 Task: Add the task  Data not being saved when expected to the section Feature Testing Sprint in the project ZoomTech and add a Due Date to the respective task as 2023/12/09.
Action: Mouse moved to (70, 465)
Screenshot: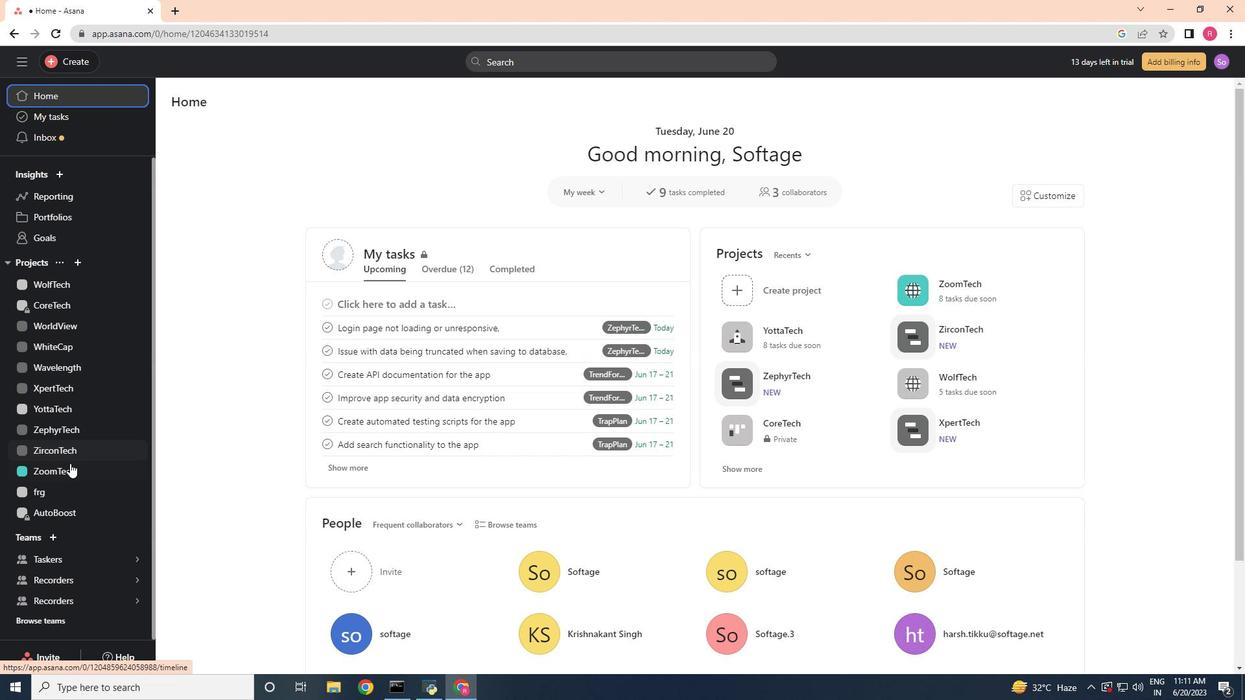 
Action: Mouse pressed left at (70, 465)
Screenshot: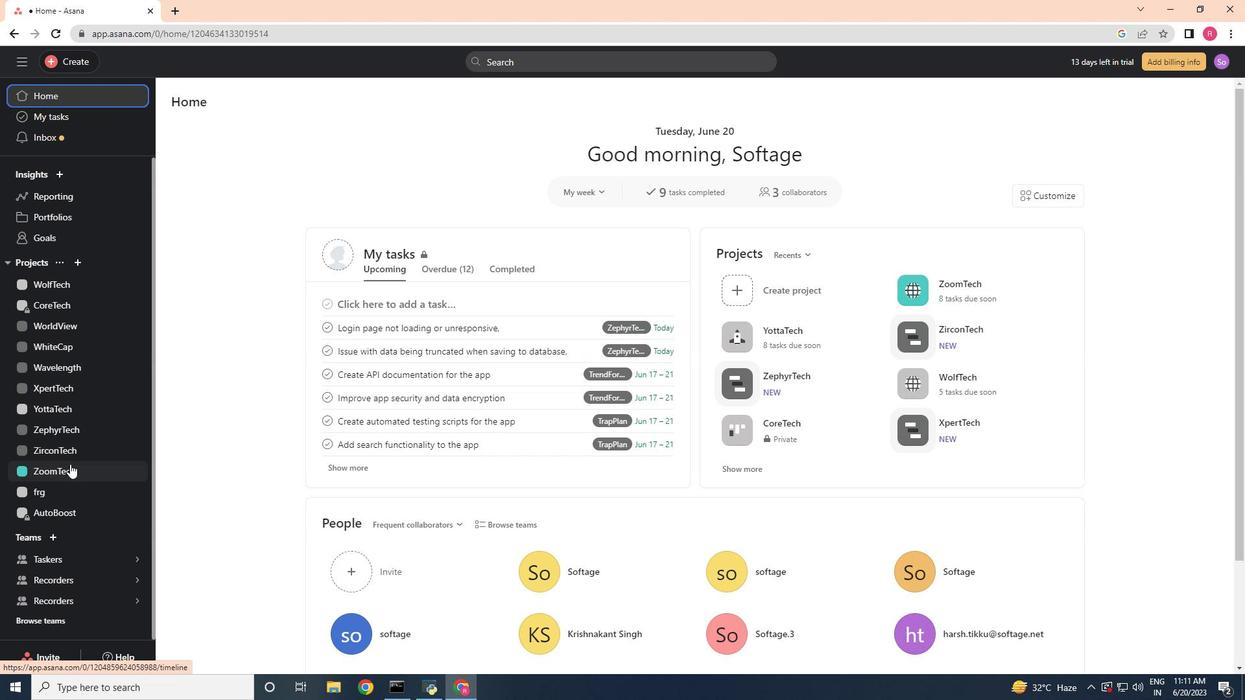 
Action: Mouse moved to (618, 490)
Screenshot: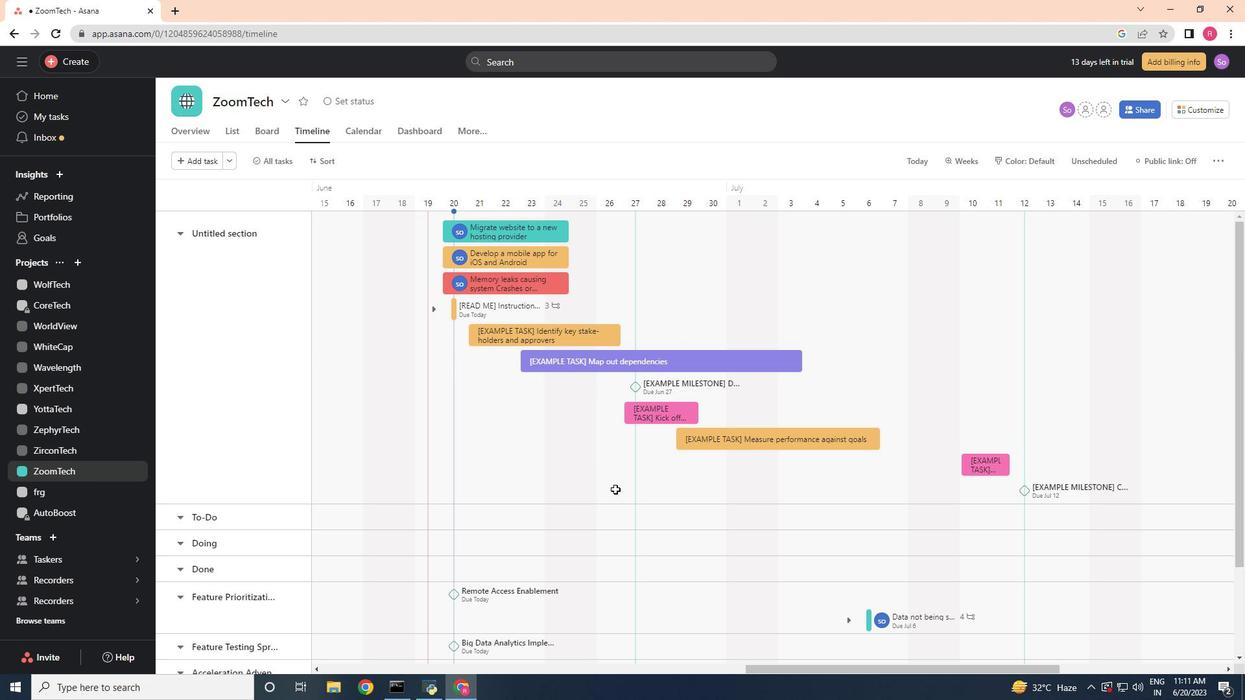 
Action: Mouse scrolled (618, 489) with delta (0, 0)
Screenshot: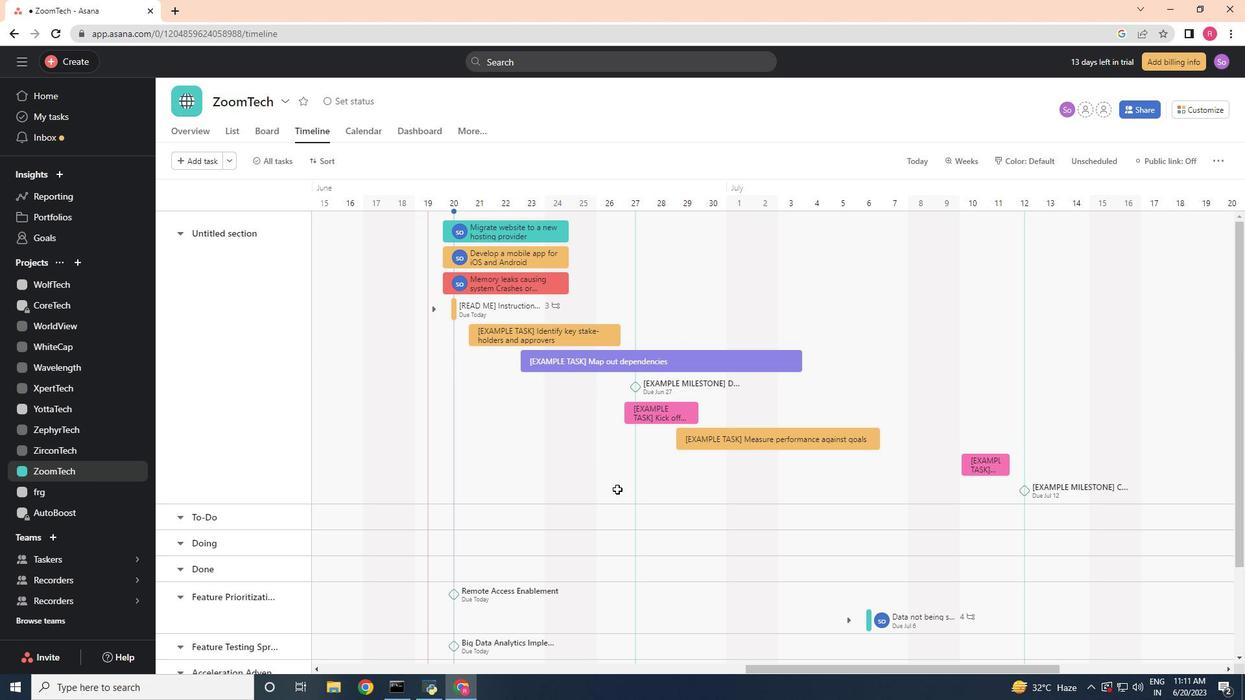 
Action: Mouse moved to (619, 491)
Screenshot: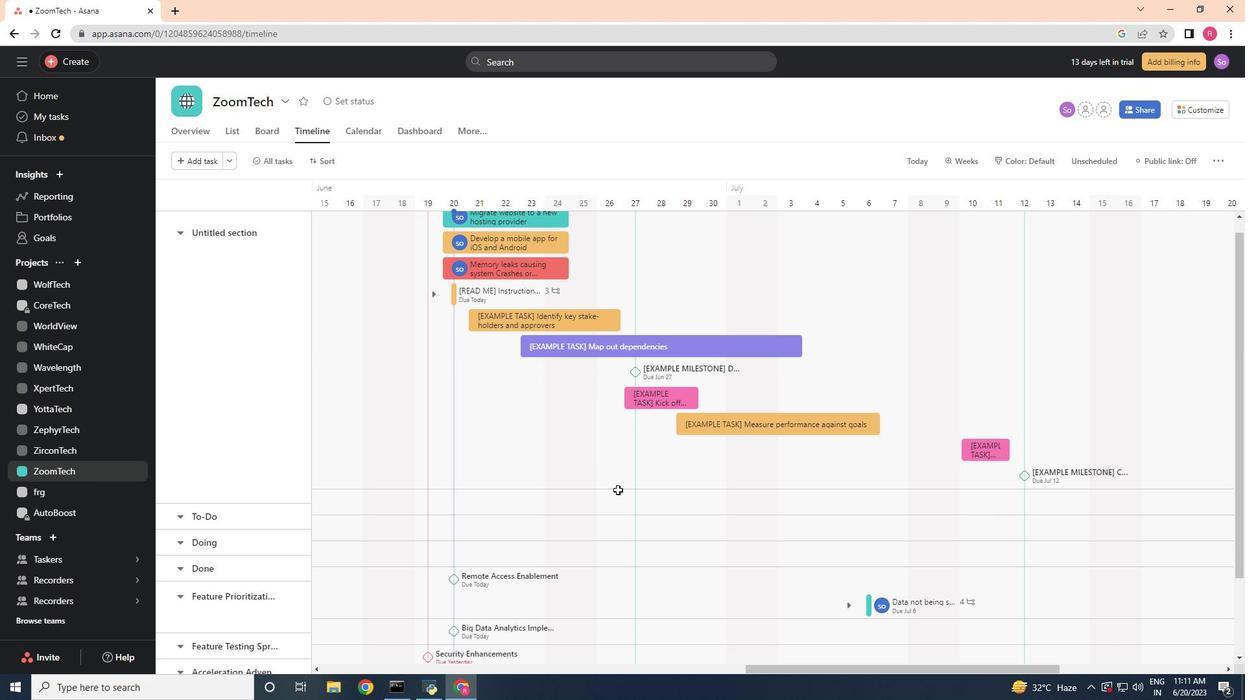
Action: Mouse scrolled (619, 491) with delta (0, 0)
Screenshot: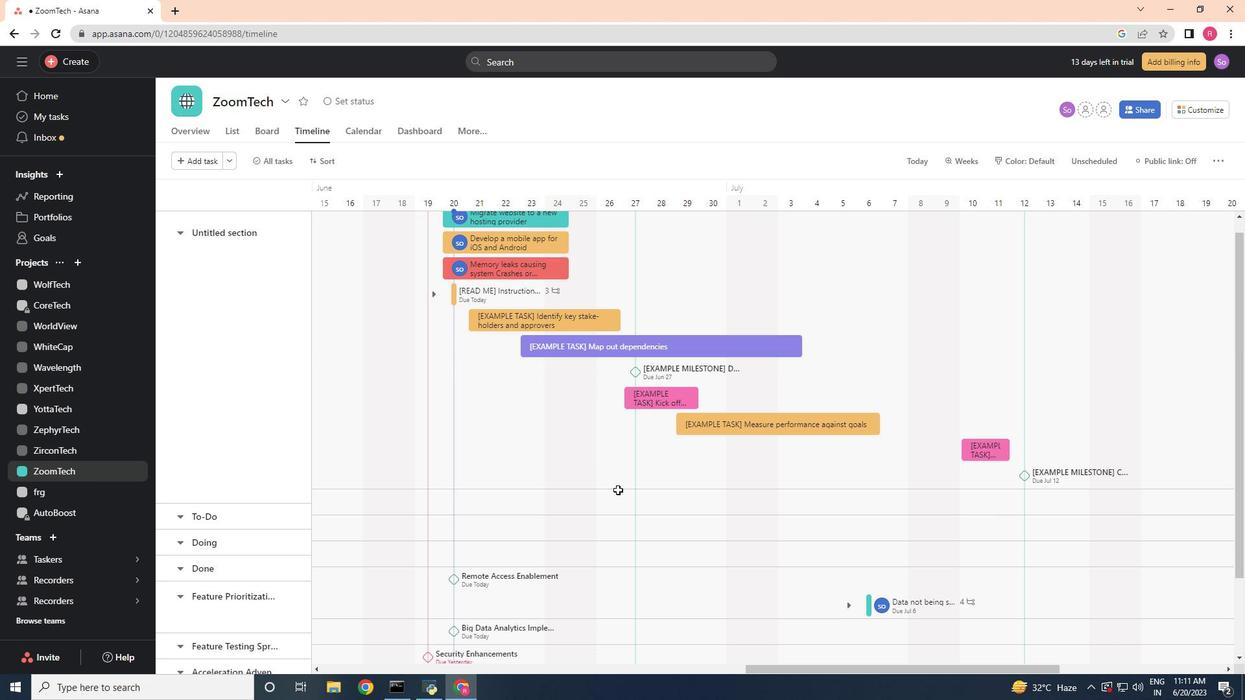 
Action: Mouse moved to (929, 507)
Screenshot: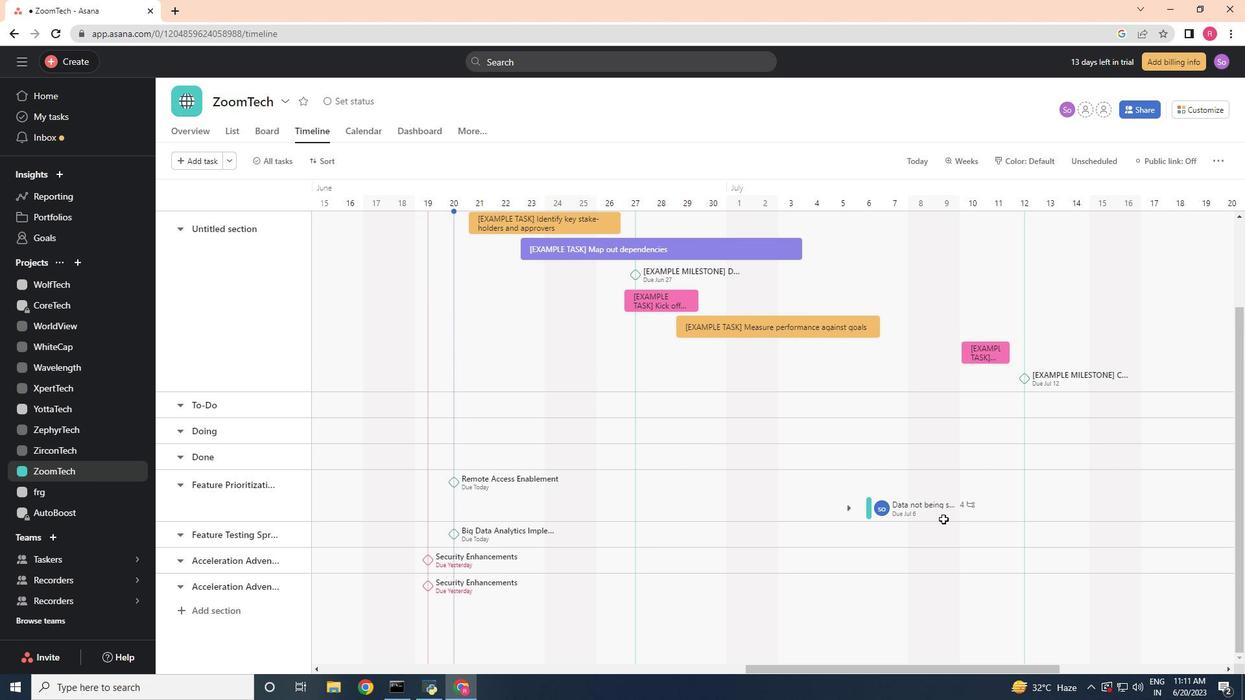 
Action: Mouse pressed left at (929, 507)
Screenshot: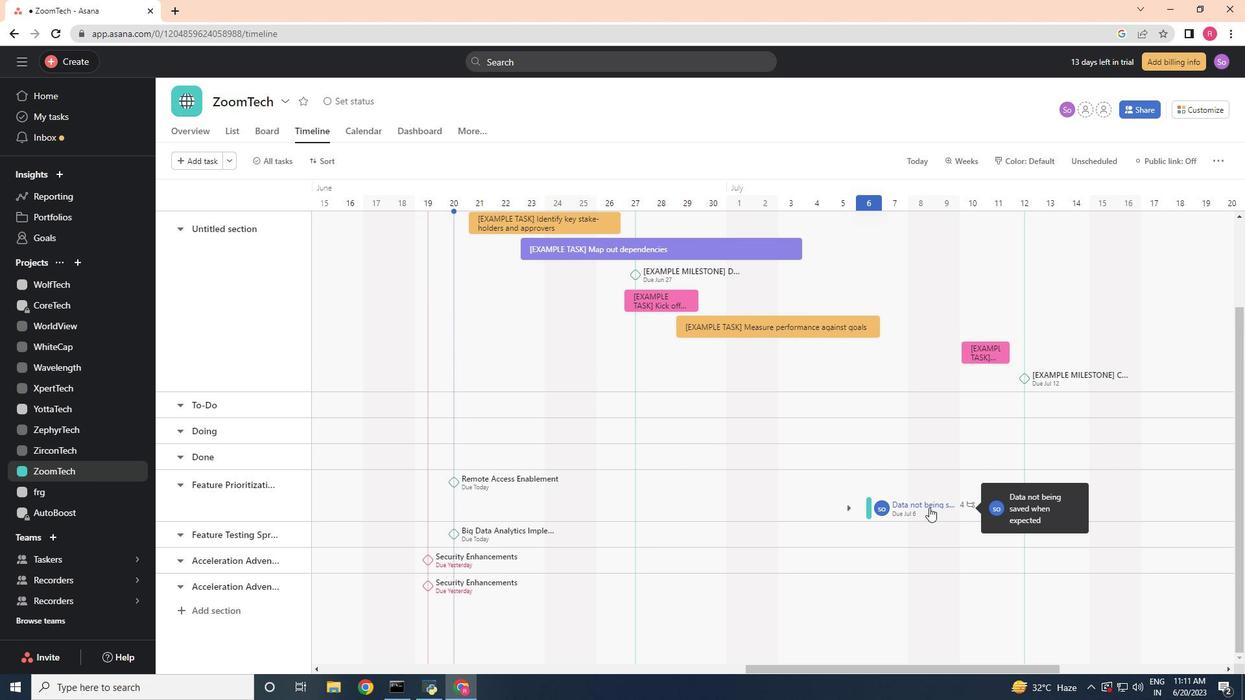 
Action: Mouse moved to (1019, 280)
Screenshot: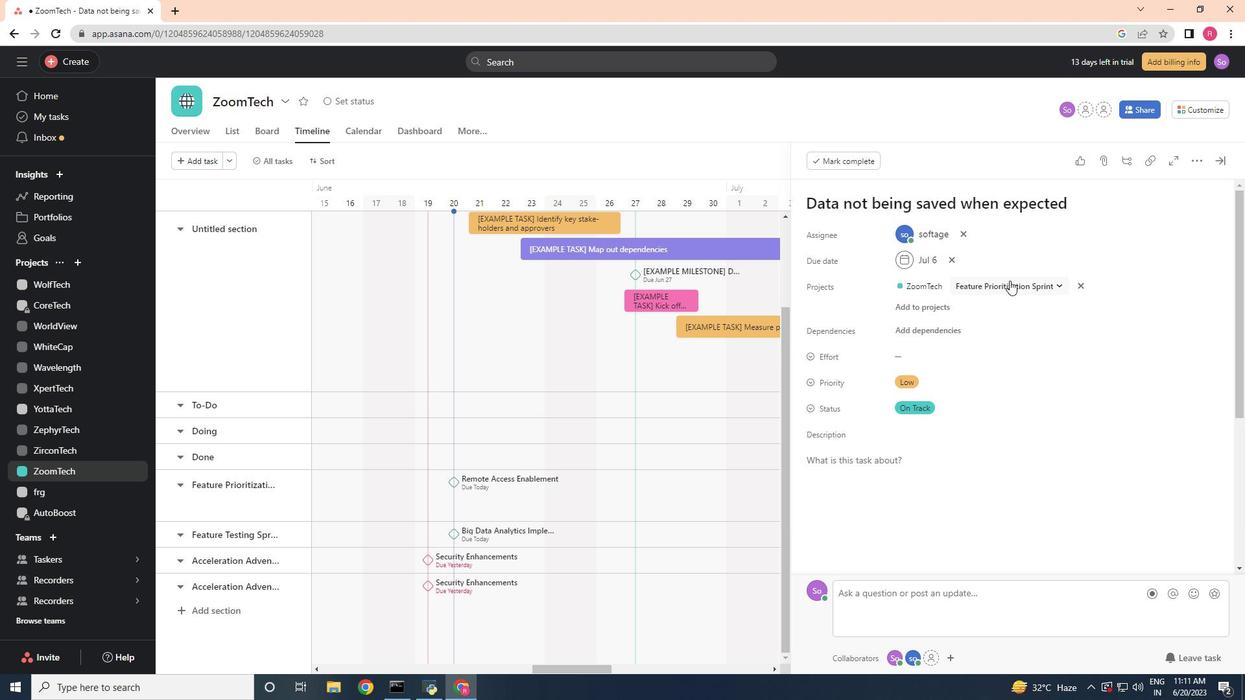 
Action: Mouse pressed left at (1019, 280)
Screenshot: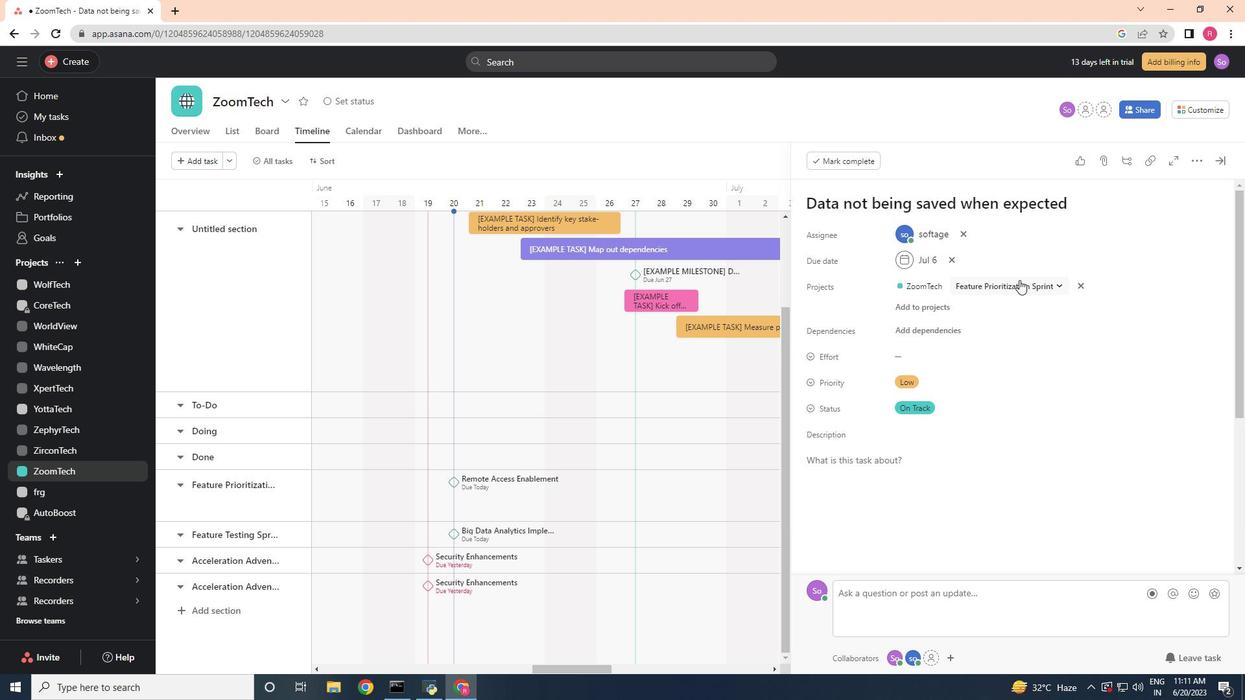 
Action: Mouse moved to (1023, 428)
Screenshot: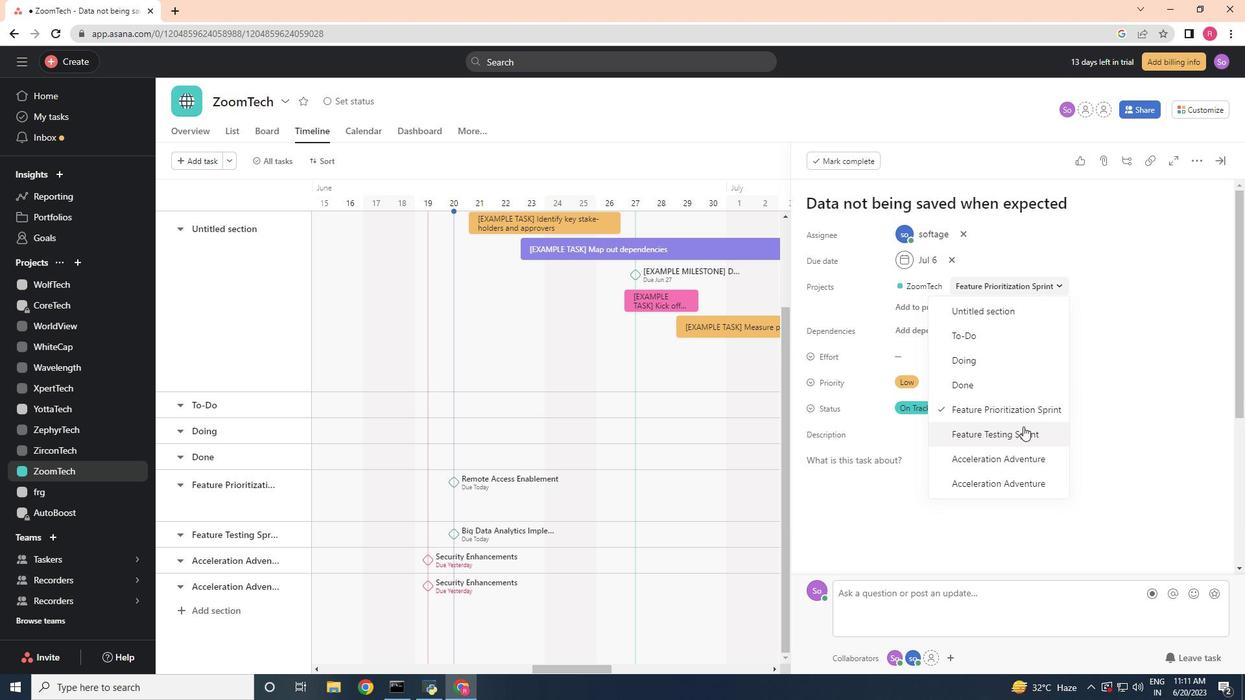 
Action: Mouse pressed left at (1023, 428)
Screenshot: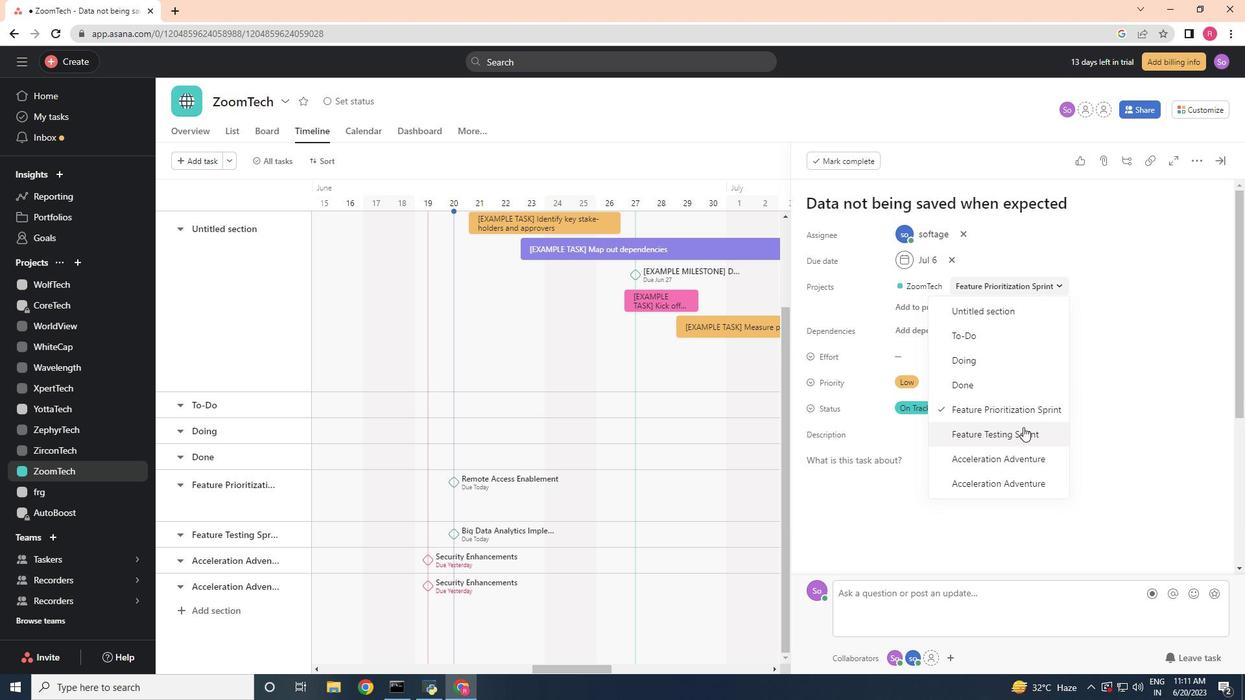 
Action: Mouse moved to (955, 260)
Screenshot: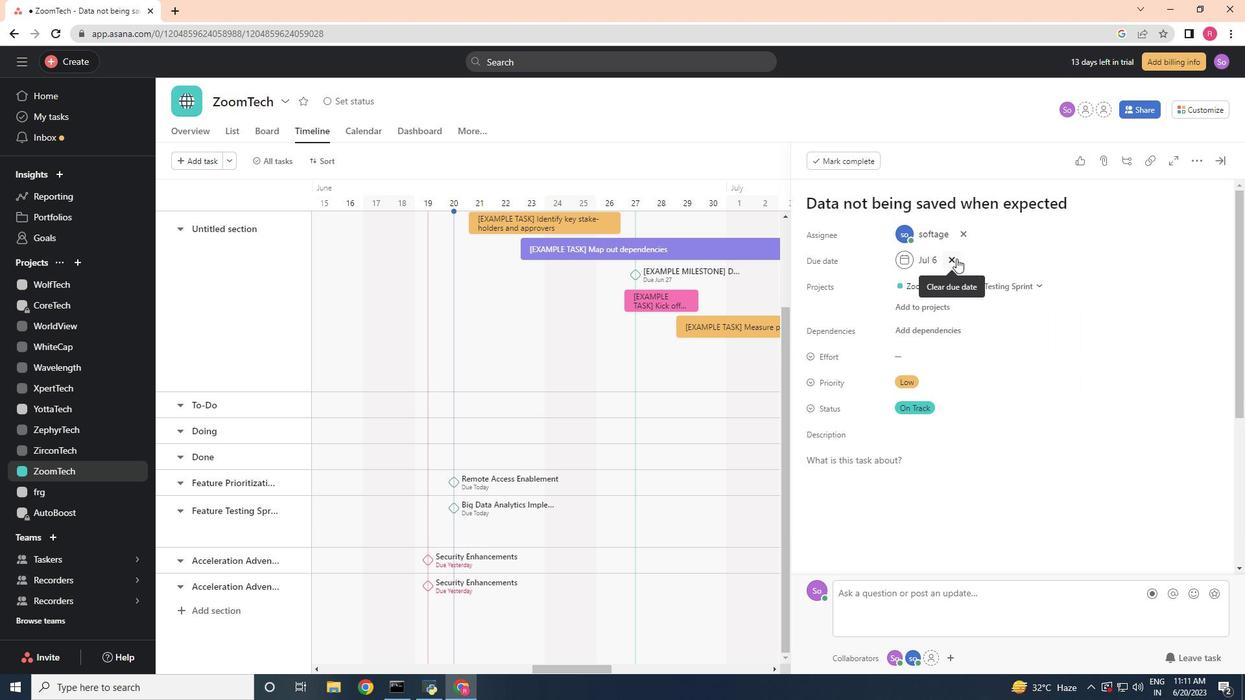 
Action: Mouse pressed left at (955, 260)
Screenshot: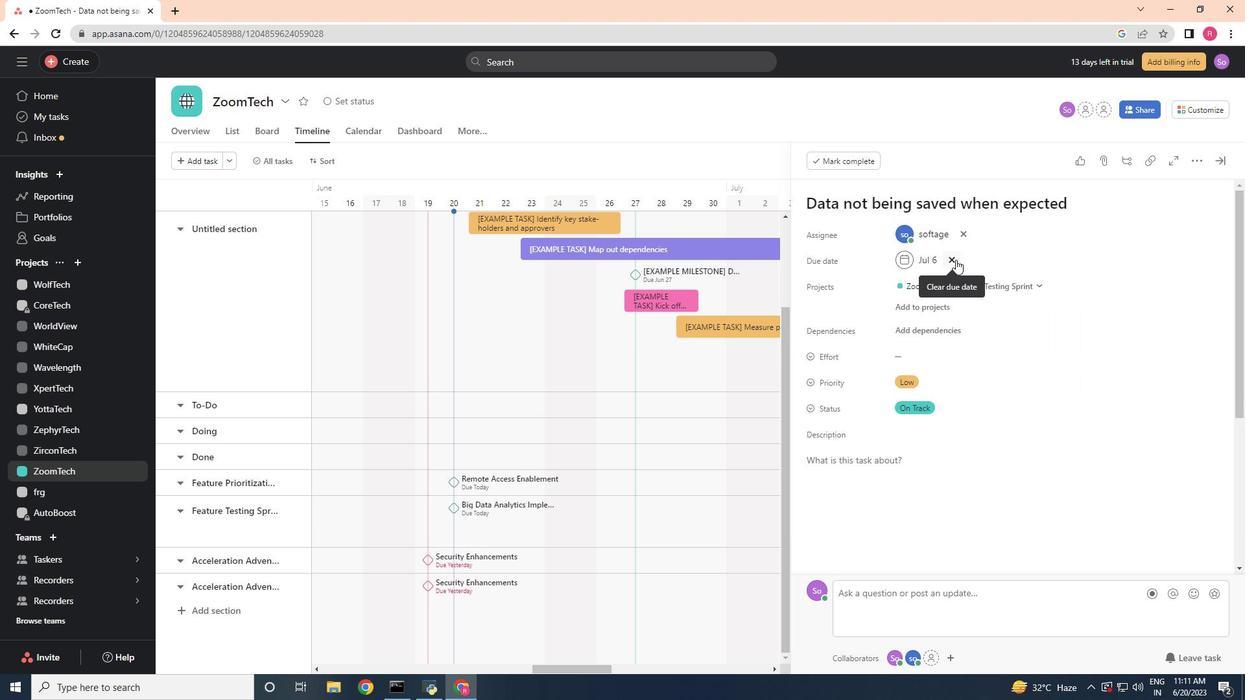 
Action: Mouse moved to (934, 260)
Screenshot: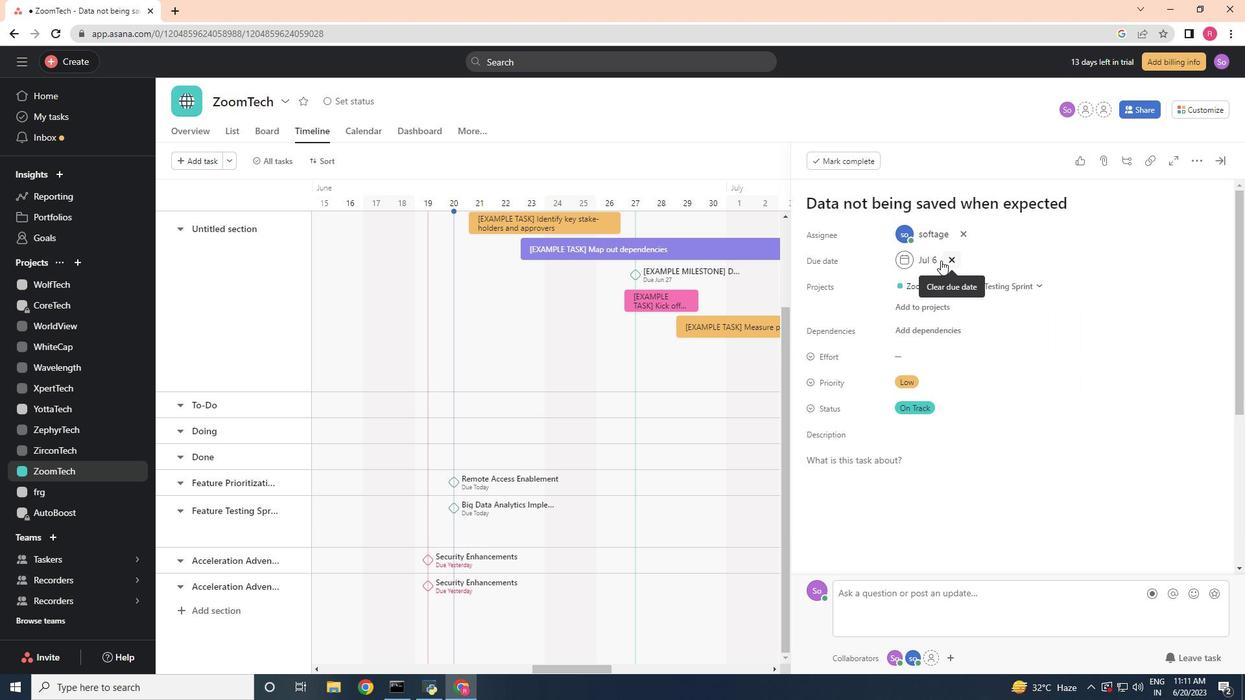 
Action: Mouse pressed left at (934, 260)
Screenshot: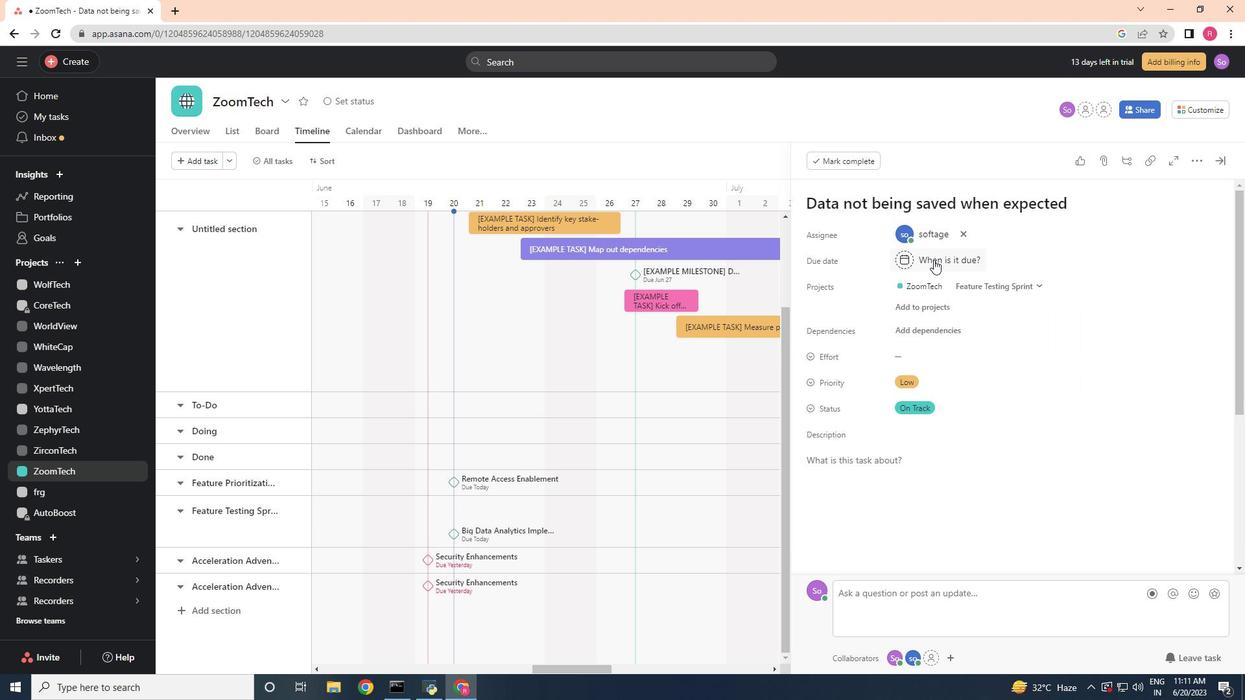
Action: Mouse moved to (831, 325)
Screenshot: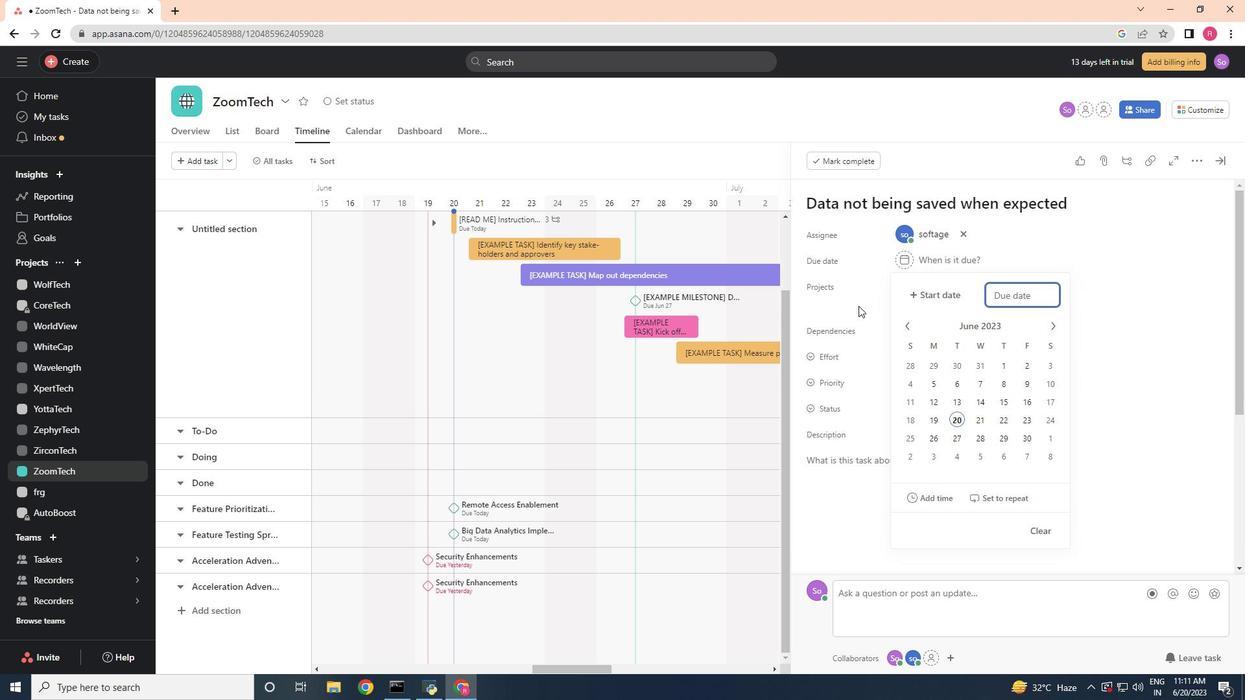 
Action: Key pressed 2023/12/09
Screenshot: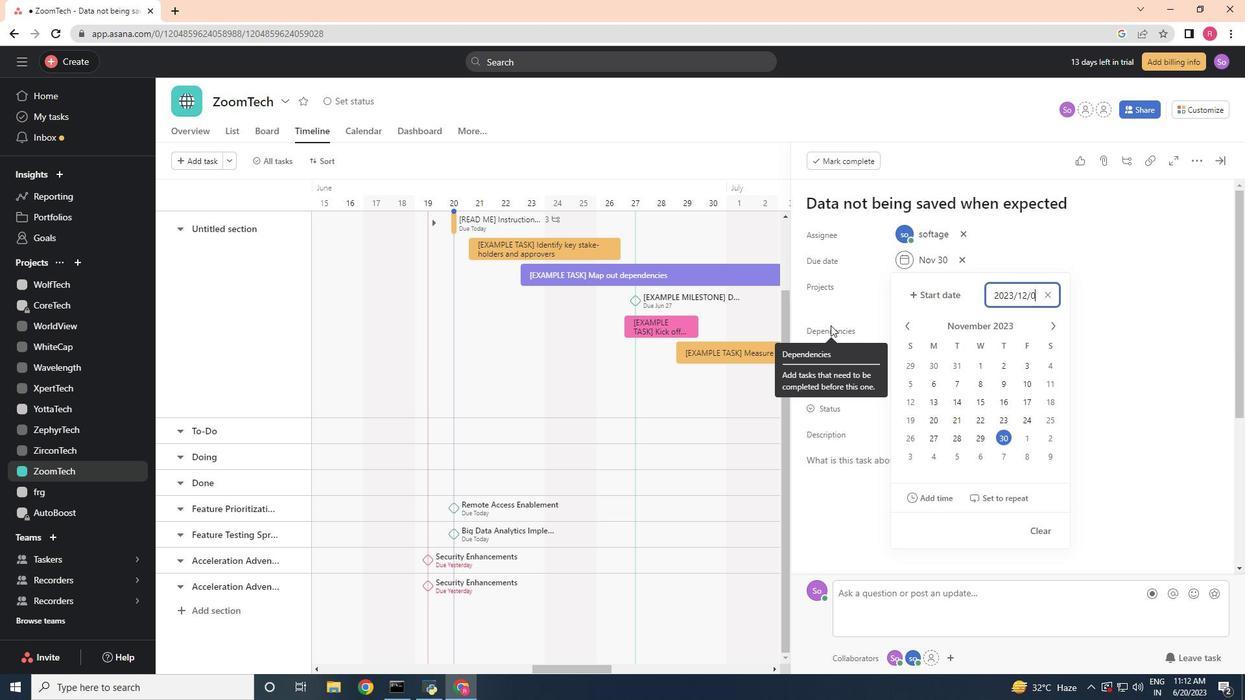 
Action: Mouse moved to (1141, 402)
Screenshot: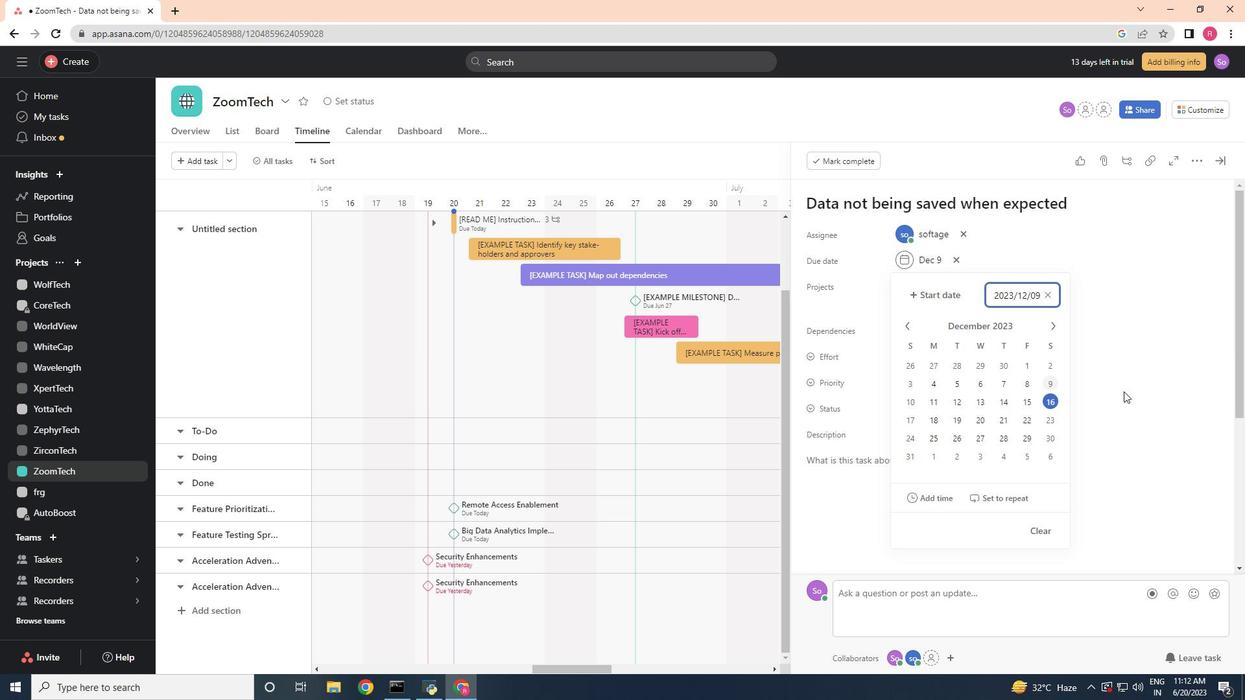 
Action: Mouse pressed left at (1141, 402)
Screenshot: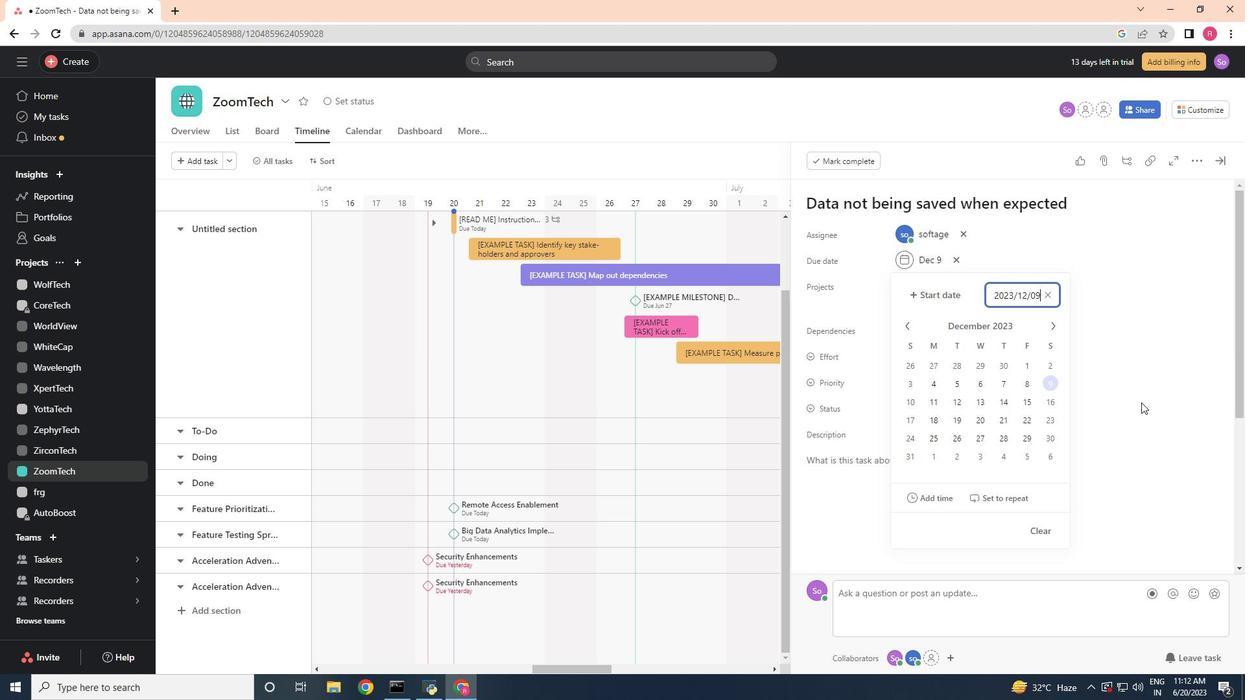 
Action: Mouse moved to (1119, 420)
Screenshot: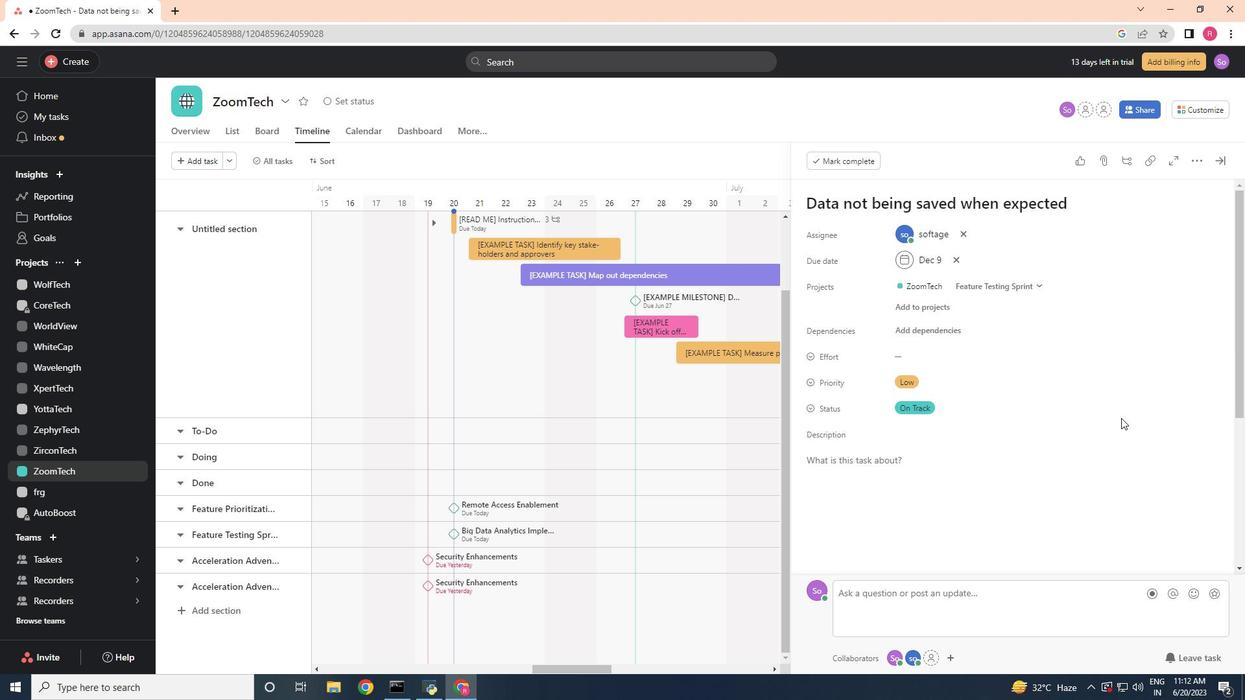 
